 Task: Add the pronouns in the profile information as she/her.
Action: Mouse moved to (626, 76)
Screenshot: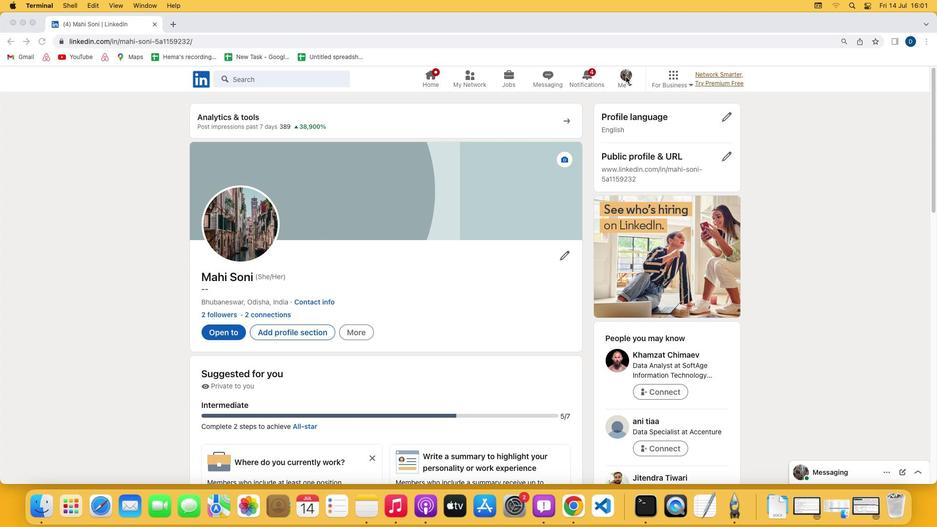 
Action: Mouse pressed left at (626, 76)
Screenshot: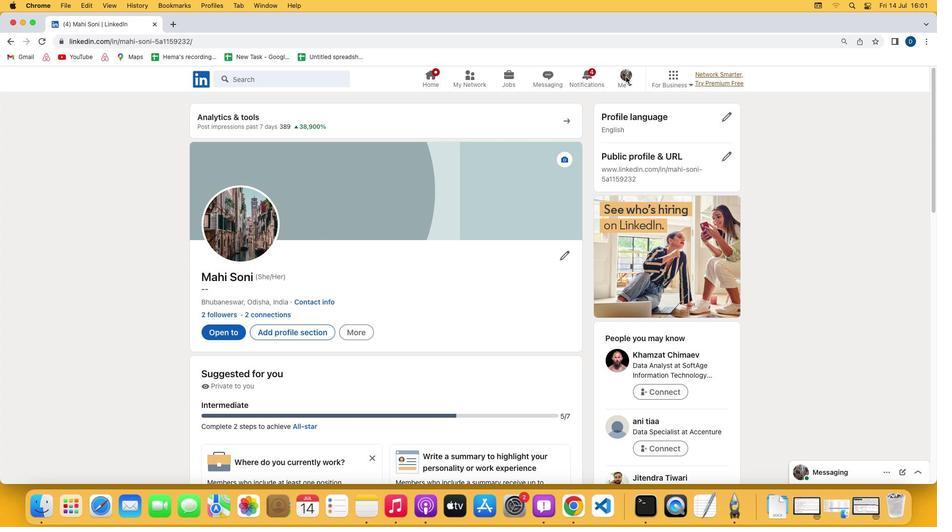 
Action: Mouse pressed left at (626, 76)
Screenshot: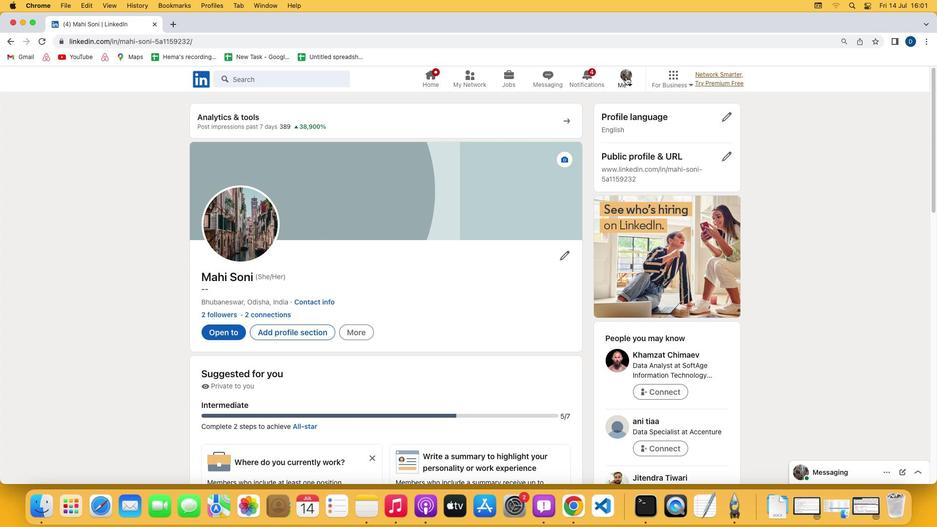 
Action: Mouse moved to (556, 184)
Screenshot: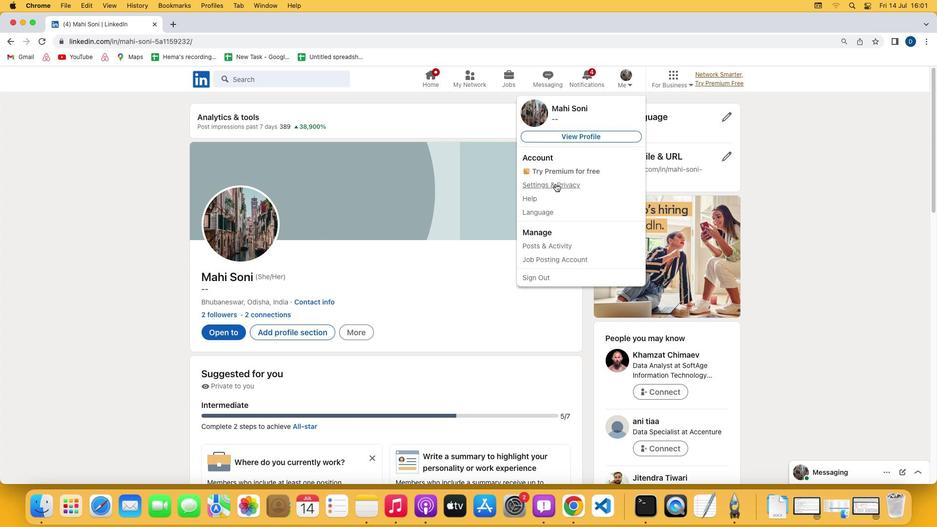 
Action: Mouse pressed left at (556, 184)
Screenshot: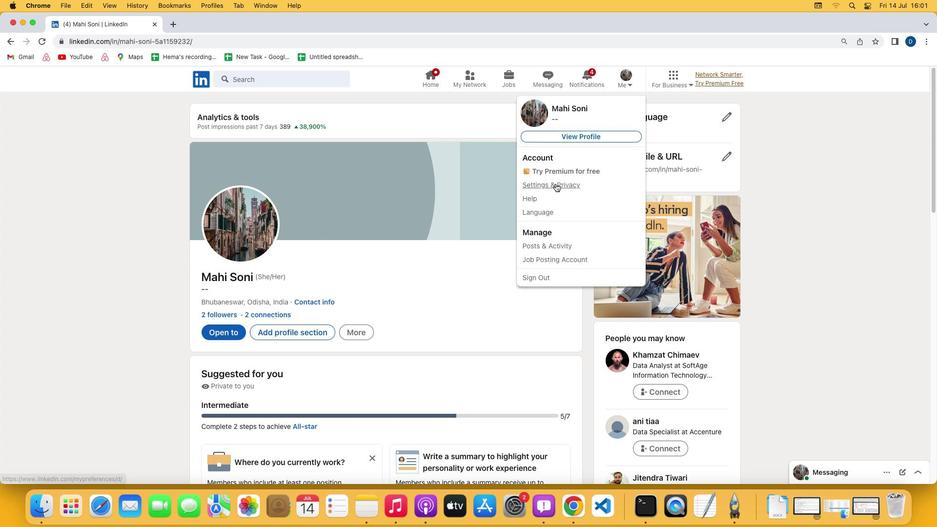 
Action: Mouse moved to (436, 133)
Screenshot: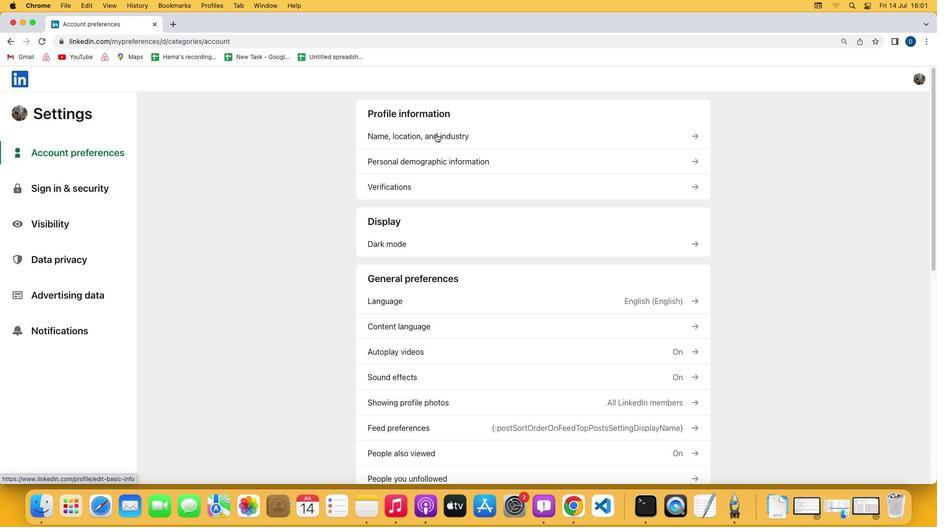 
Action: Mouse pressed left at (436, 133)
Screenshot: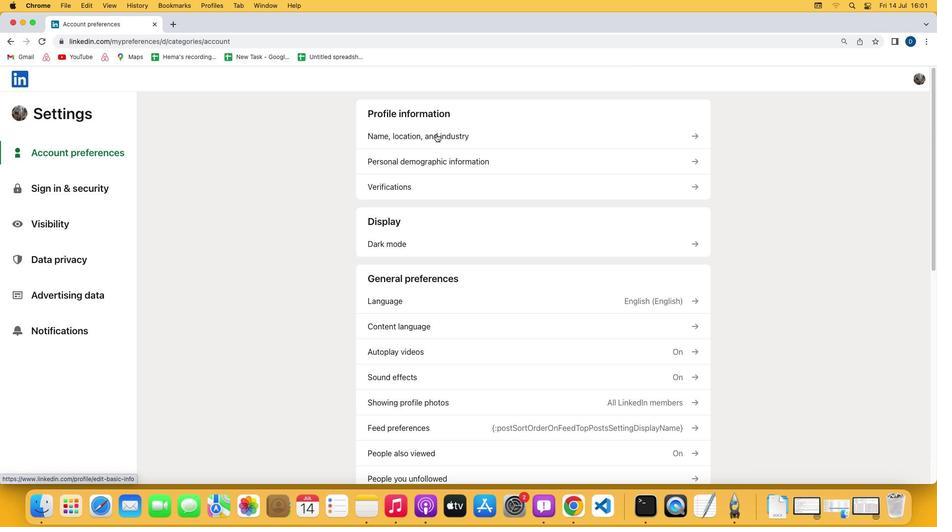 
Action: Mouse moved to (401, 320)
Screenshot: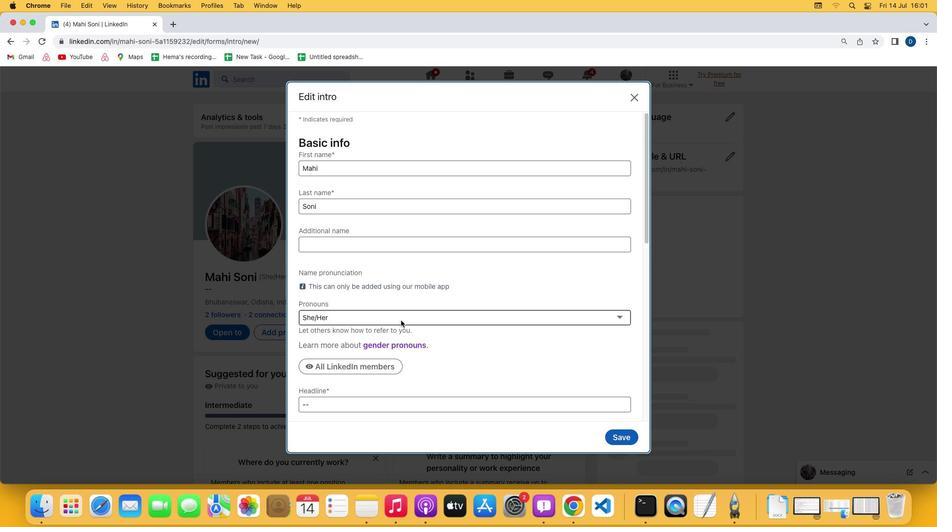 
Action: Mouse pressed left at (401, 320)
Screenshot: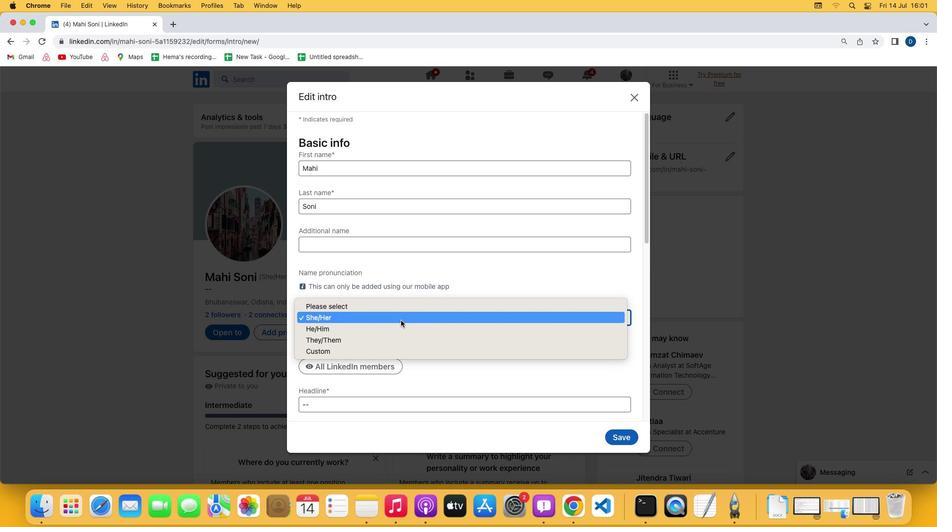 
Action: Mouse moved to (366, 318)
Screenshot: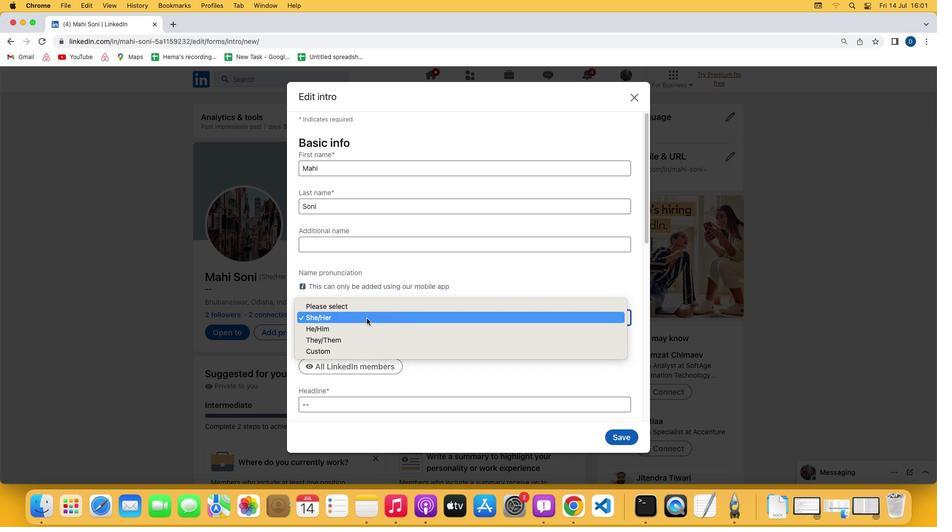 
Action: Mouse pressed left at (366, 318)
Screenshot: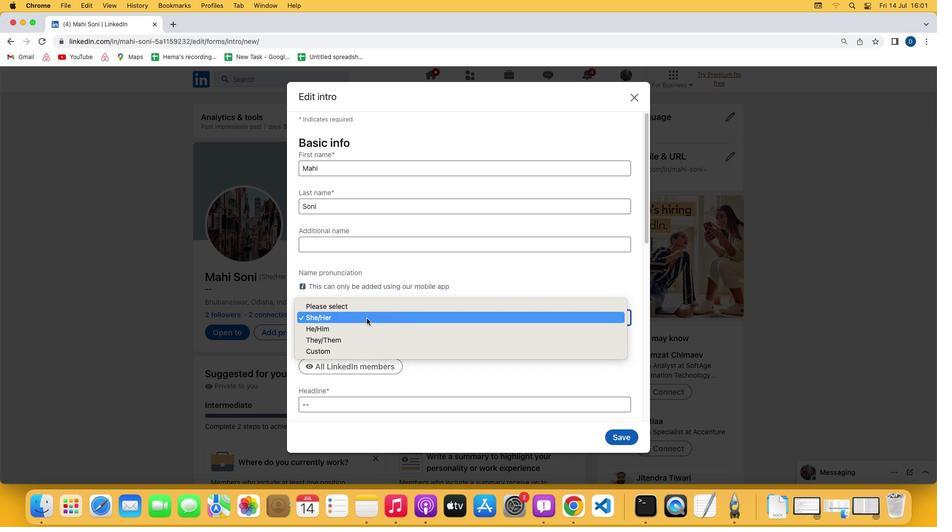 
Action: Mouse moved to (365, 318)
Screenshot: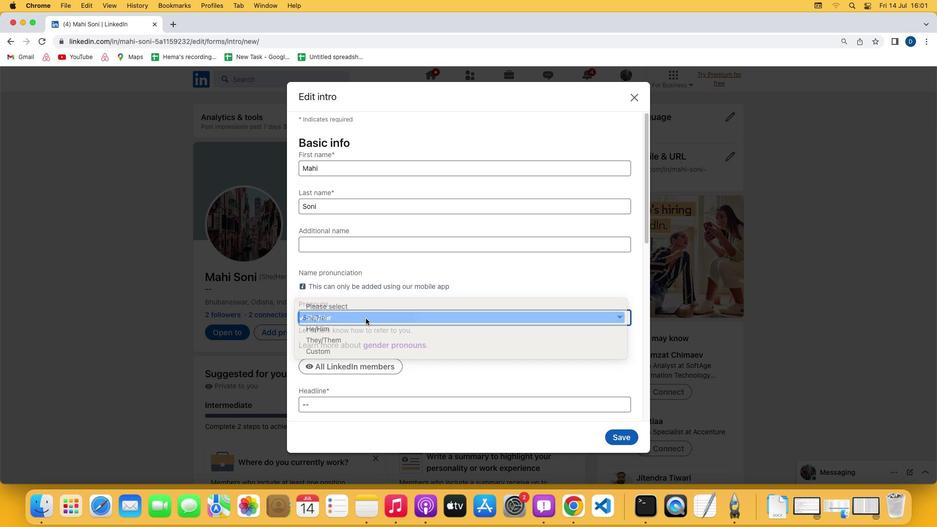 
